 Task: Look for products with coconut flavor.
Action: Mouse moved to (1006, 194)
Screenshot: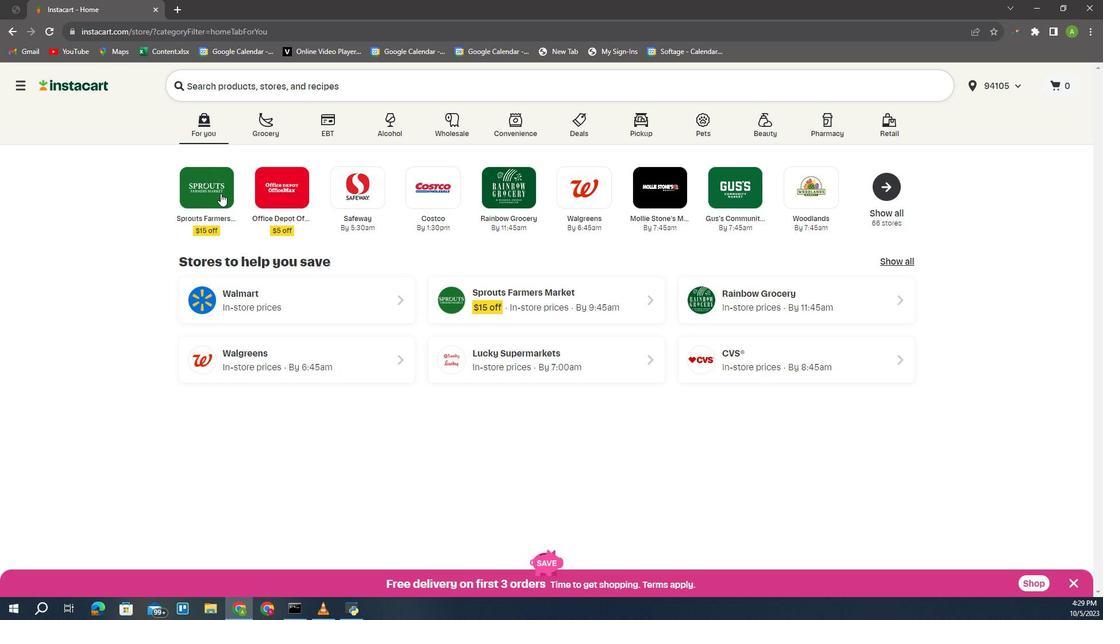 
Action: Mouse pressed left at (1006, 194)
Screenshot: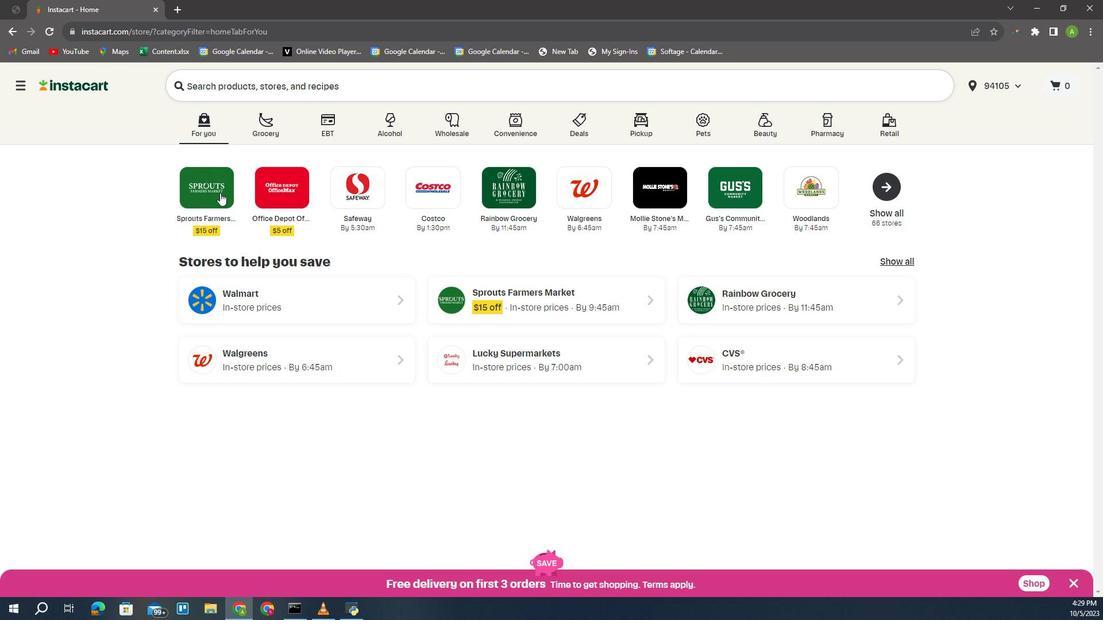 
Action: Mouse moved to (850, 373)
Screenshot: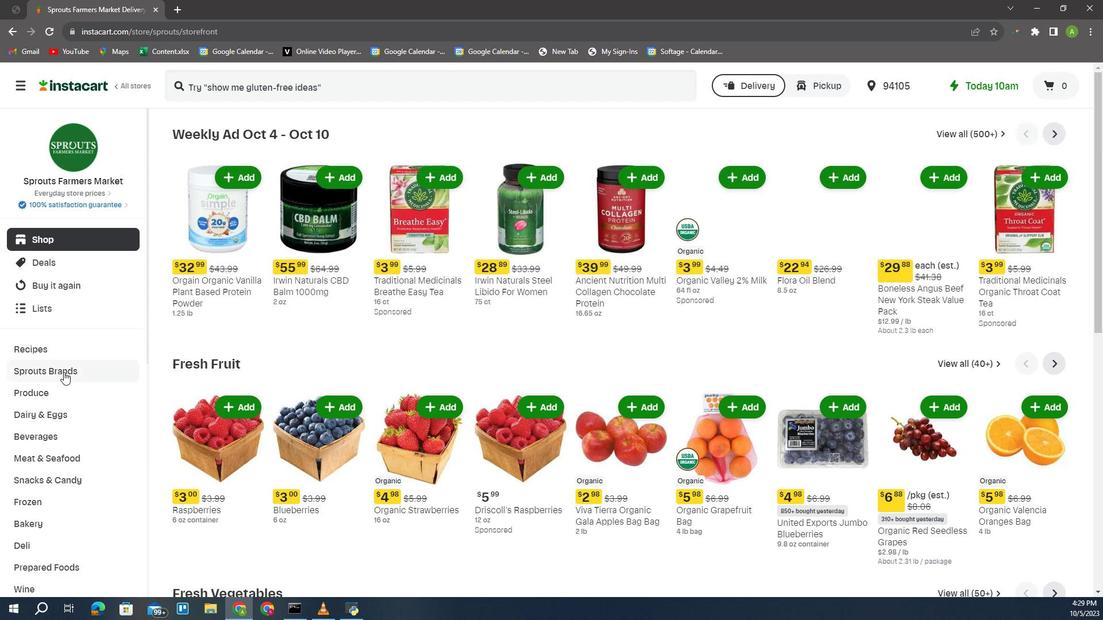 
Action: Mouse pressed left at (850, 373)
Screenshot: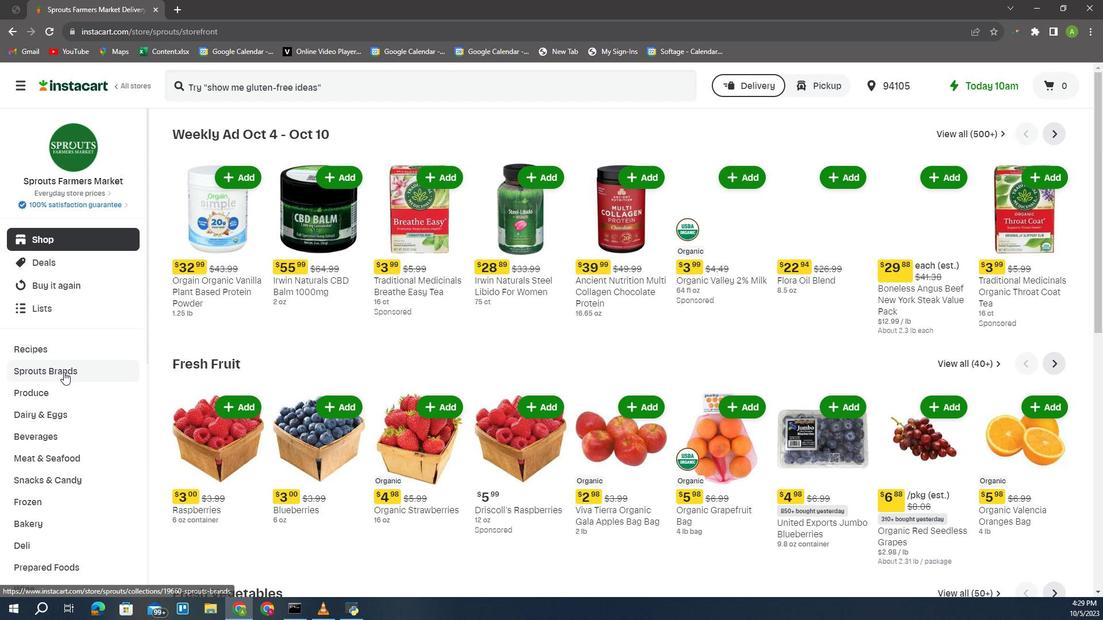 
Action: Mouse moved to (843, 546)
Screenshot: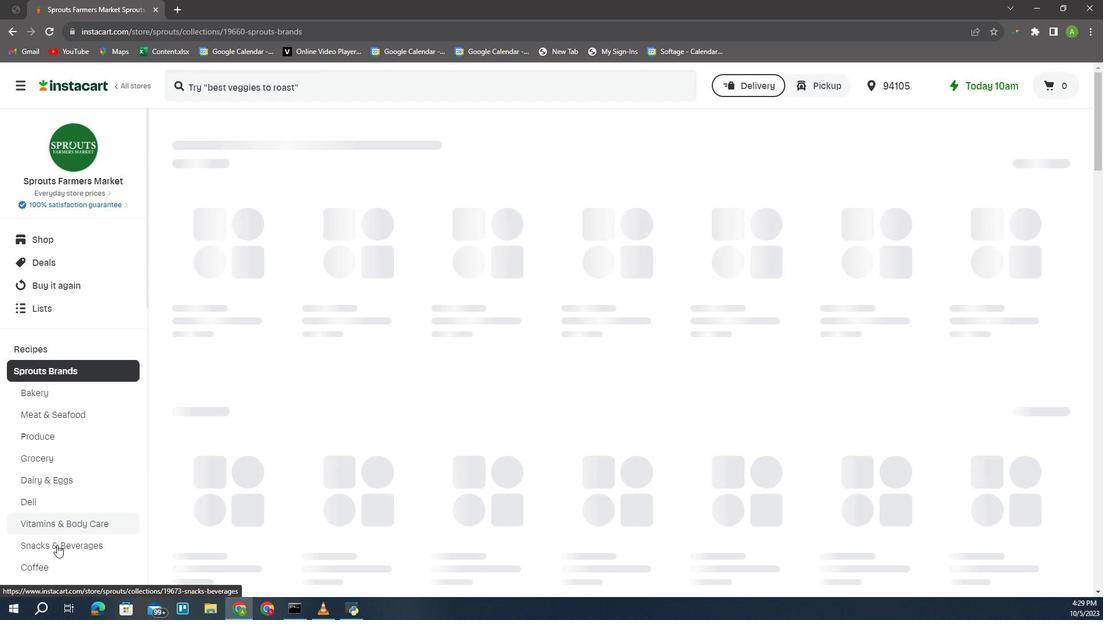 
Action: Mouse pressed left at (843, 546)
Screenshot: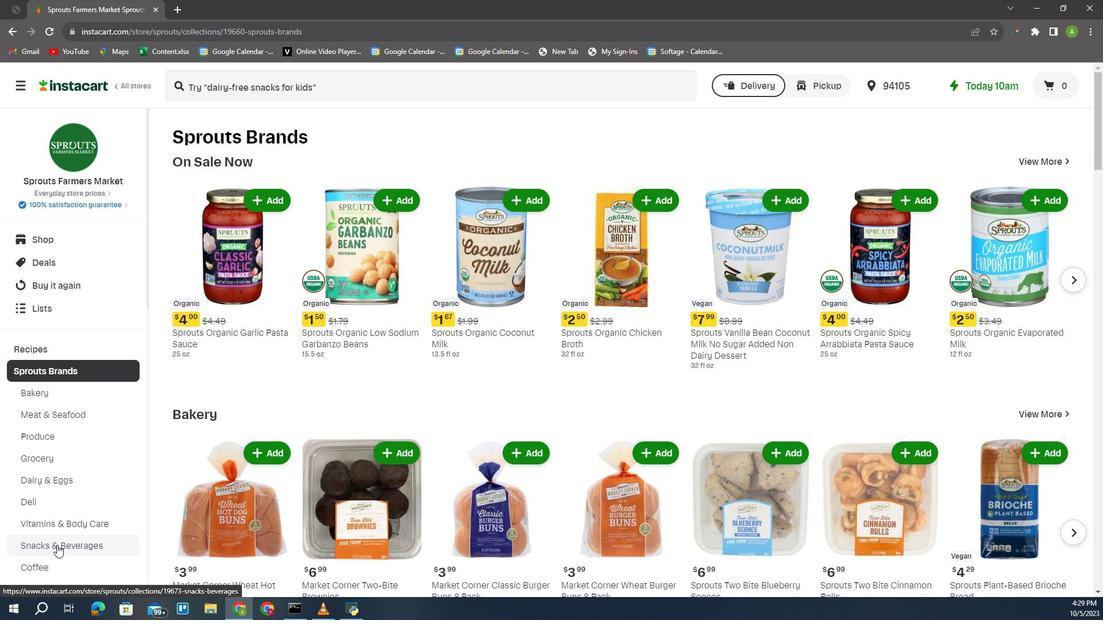 
Action: Mouse moved to (1008, 168)
Screenshot: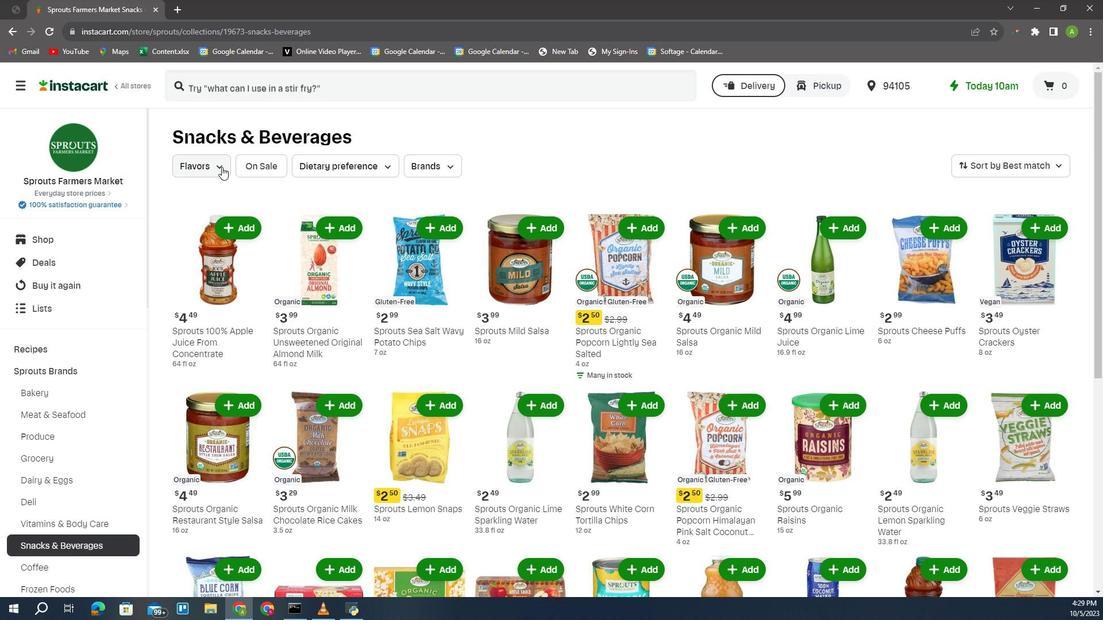 
Action: Mouse pressed left at (1008, 168)
Screenshot: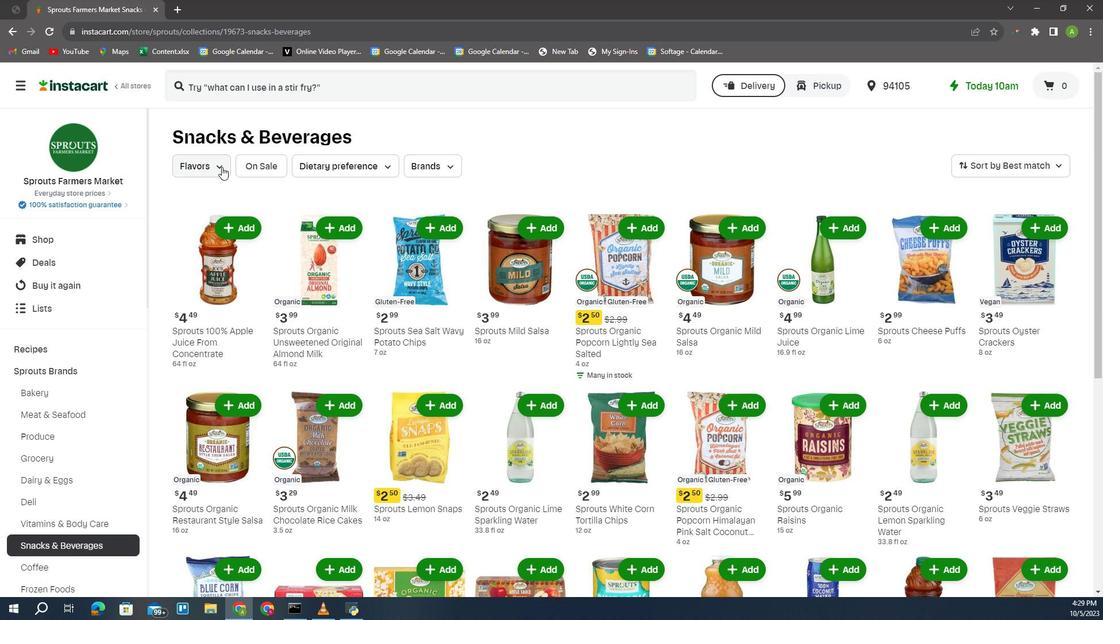 
Action: Mouse moved to (1117, 232)
Screenshot: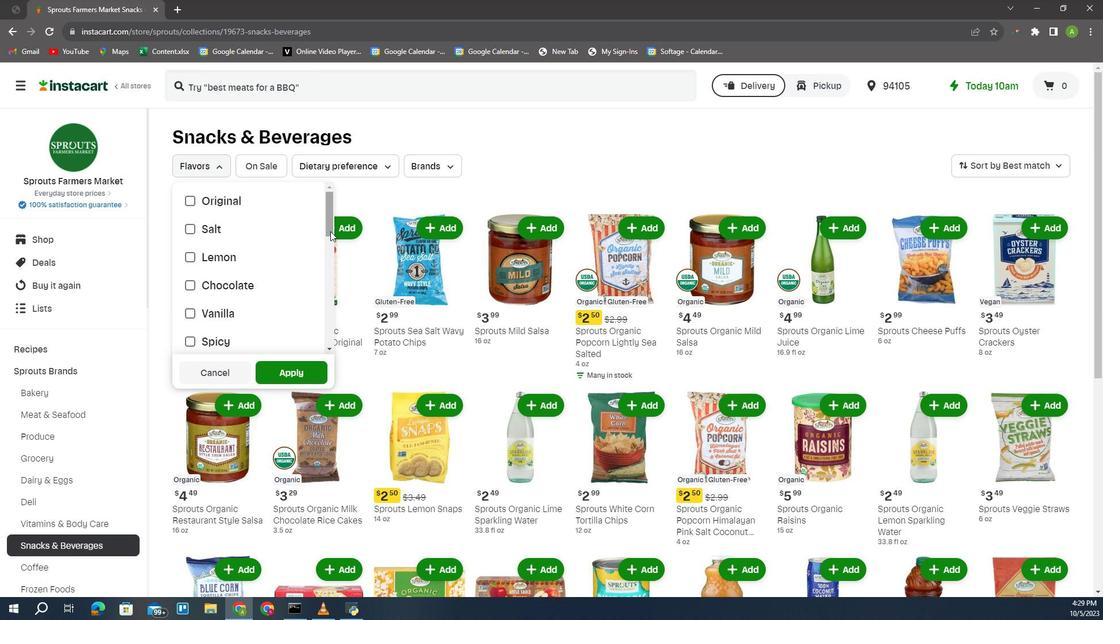 
Action: Mouse pressed left at (1117, 232)
Screenshot: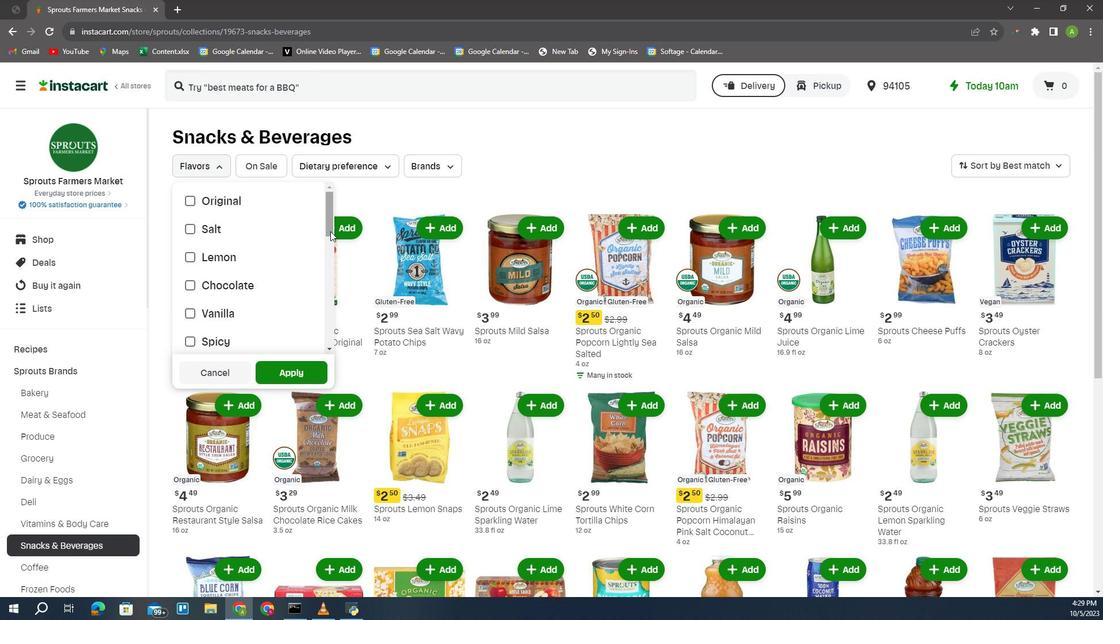 
Action: Mouse moved to (977, 246)
Screenshot: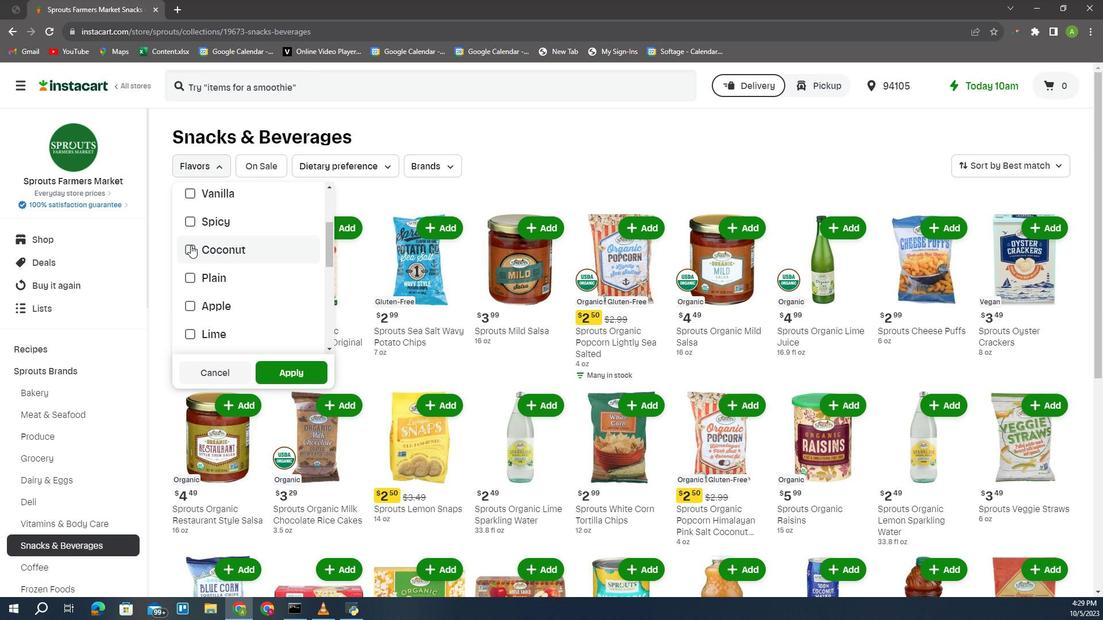 
Action: Mouse pressed left at (977, 246)
Screenshot: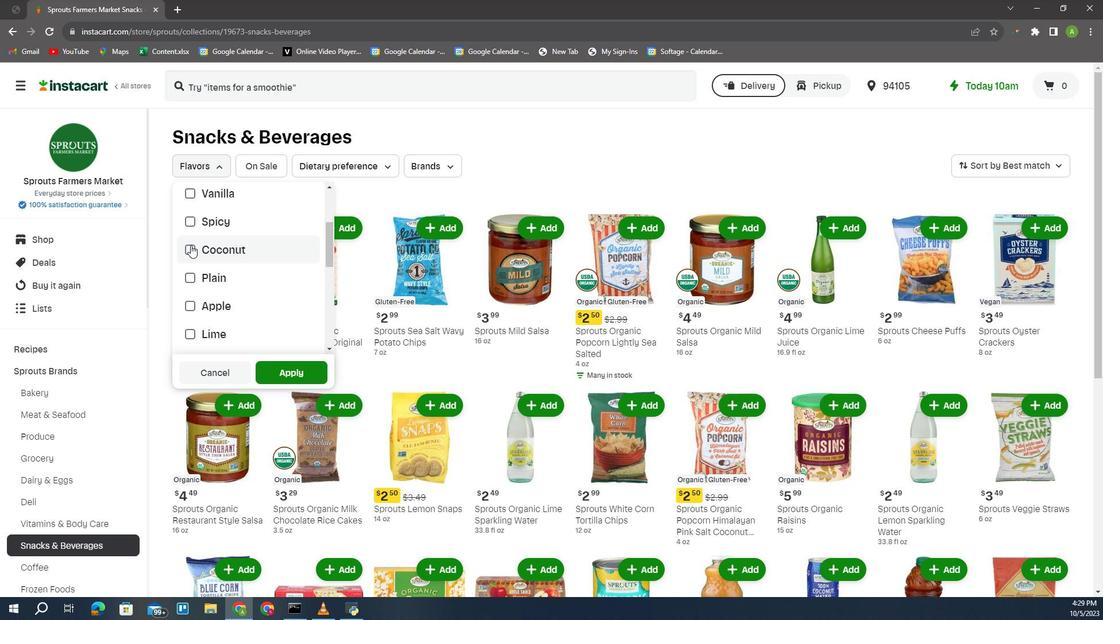 
Action: Mouse moved to (1067, 378)
Screenshot: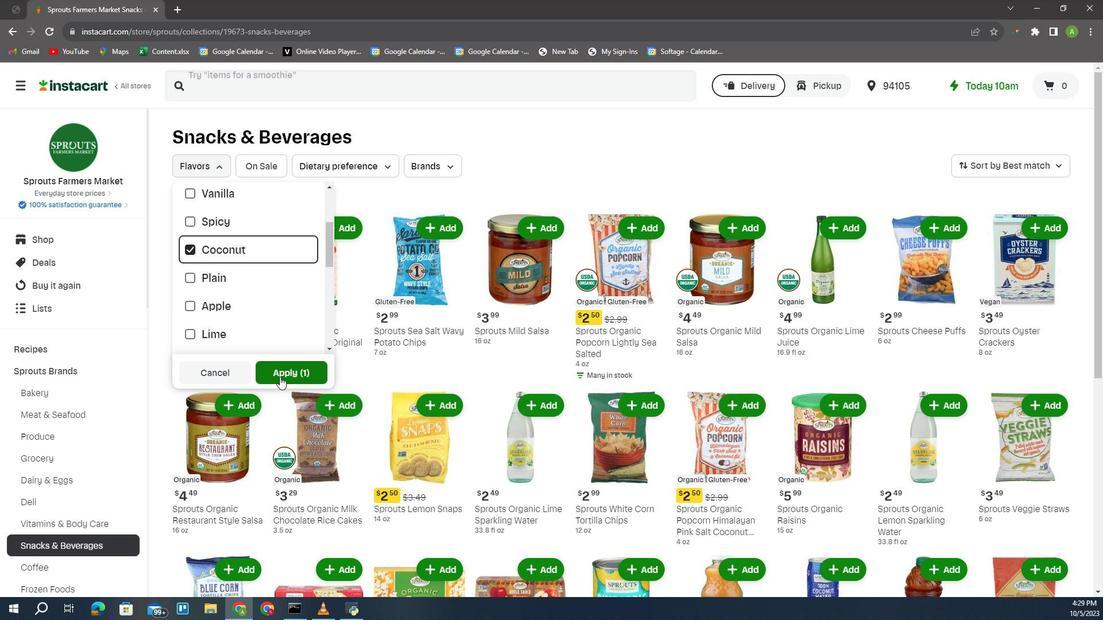 
Action: Mouse pressed left at (1067, 378)
Screenshot: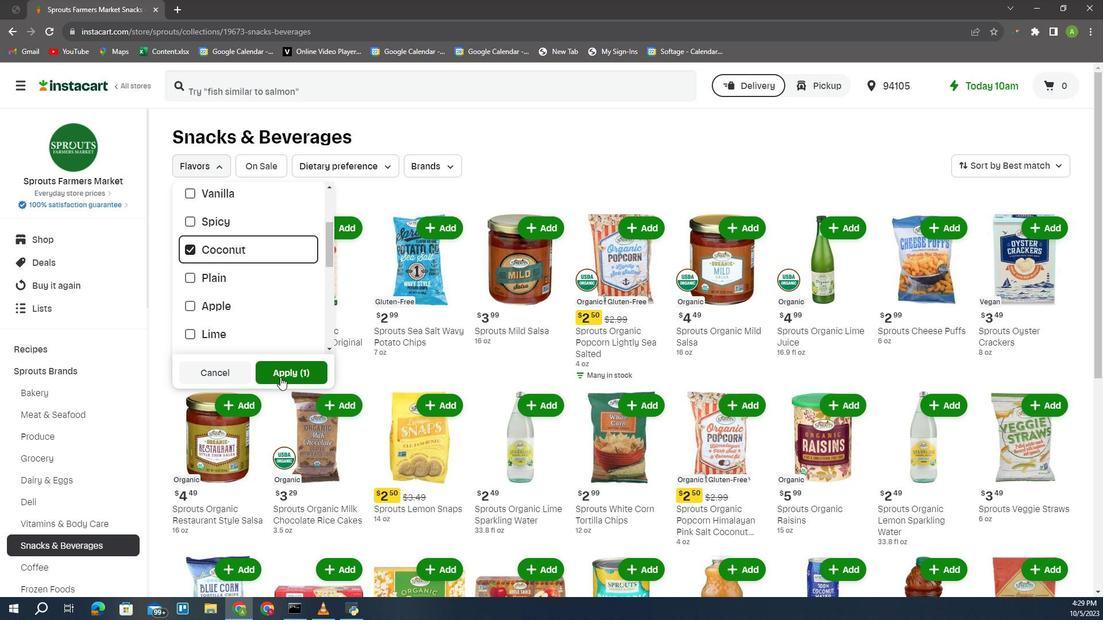
Action: Mouse moved to (1063, 370)
Screenshot: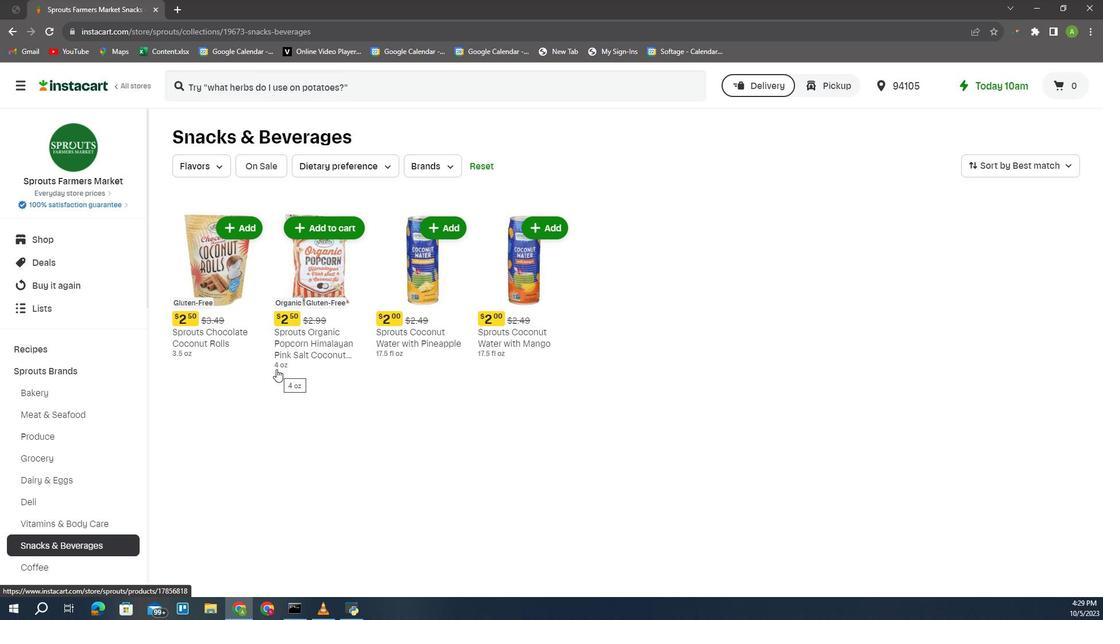 
